 Task: Invite Team Member Softage.1@softage.net to Workspace Alternative Dispute Resolution Services. Invite Team Member Softage.2@softage.net to Workspace Alternative Dispute Resolution Services. Invite Team Member Softage.3@softage.net to Workspace Alternative Dispute Resolution Services. Invite Team Member Softage.4@softage.net to Workspace Alternative Dispute Resolution Services
Action: Mouse moved to (145, 84)
Screenshot: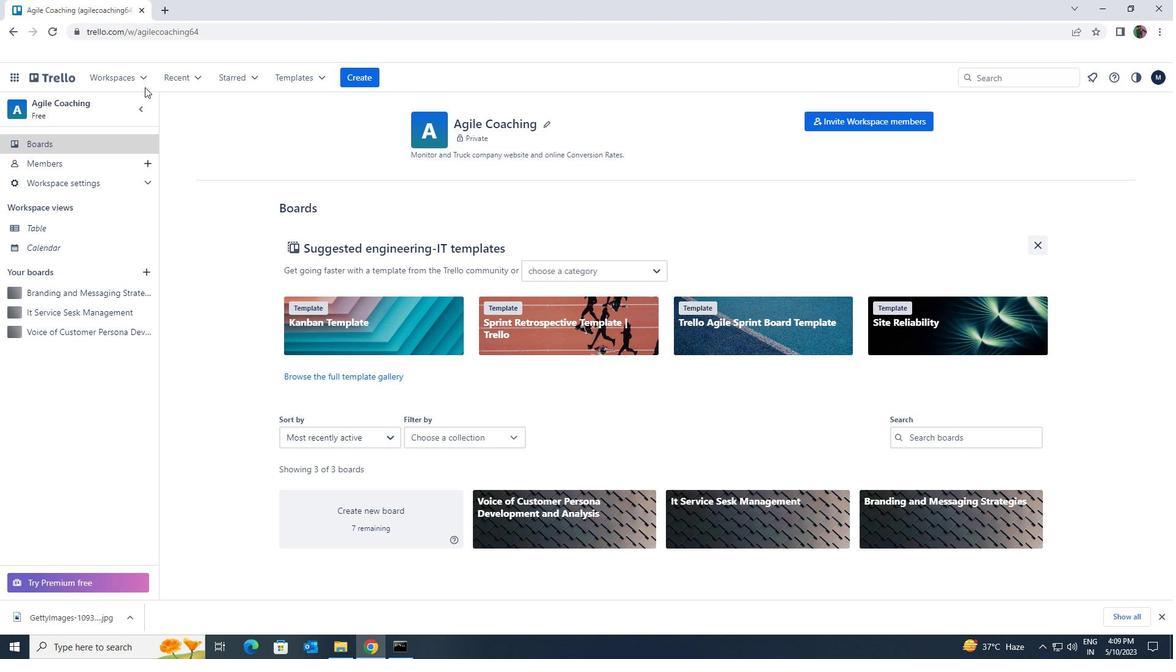 
Action: Mouse pressed left at (145, 84)
Screenshot: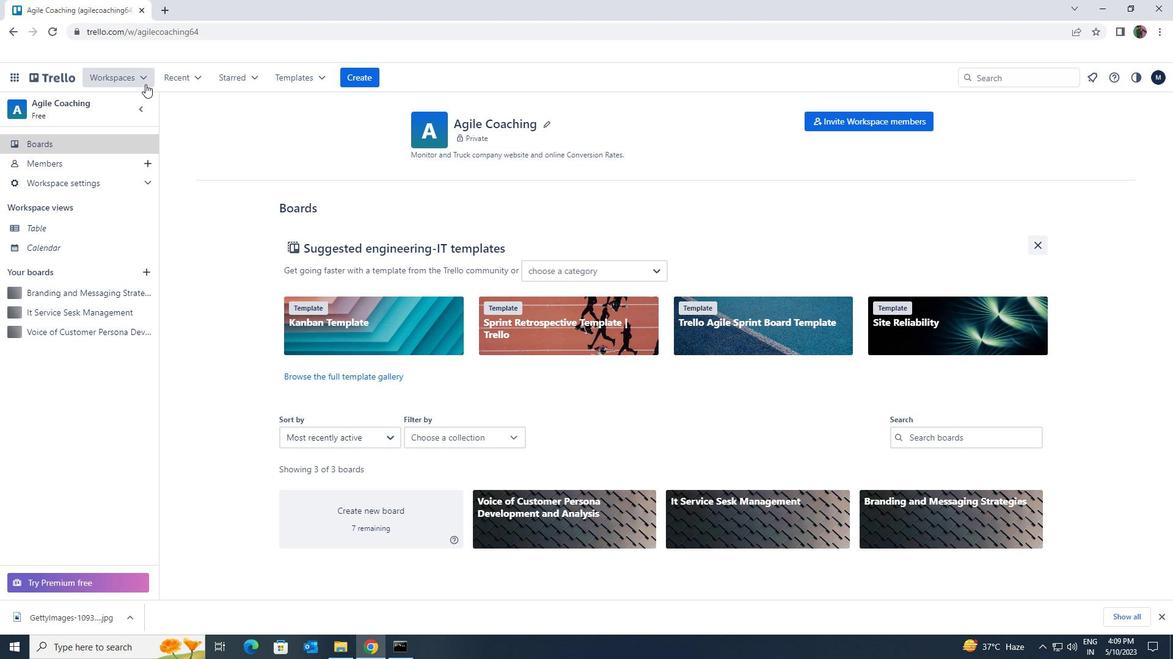 
Action: Mouse moved to (144, 249)
Screenshot: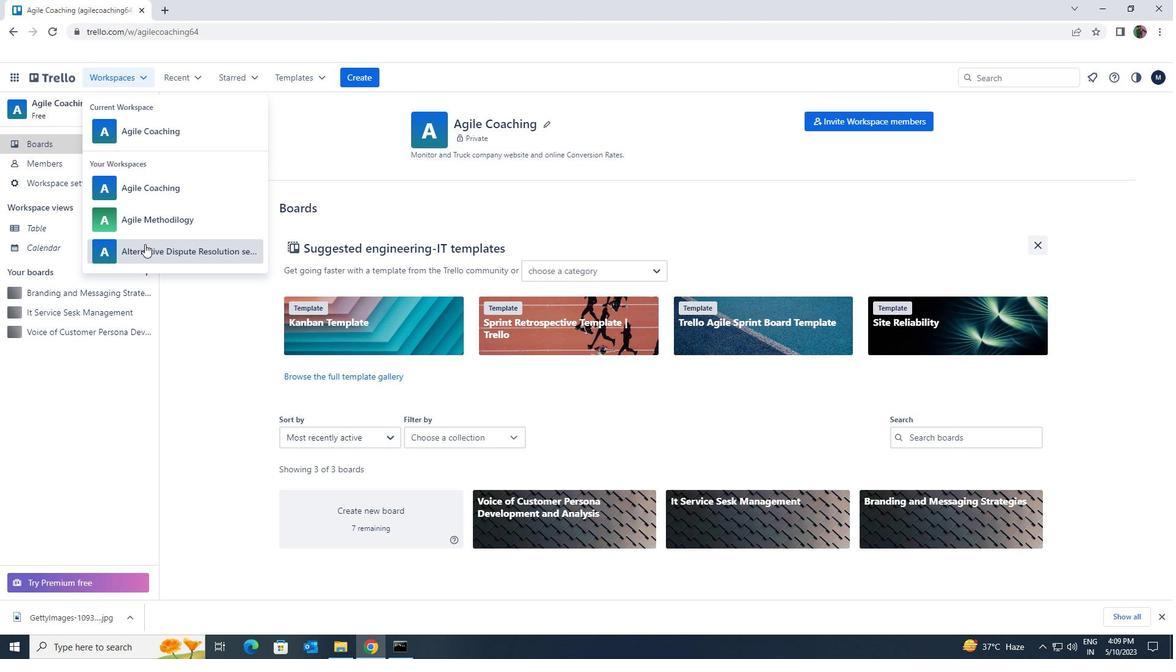 
Action: Mouse pressed left at (144, 249)
Screenshot: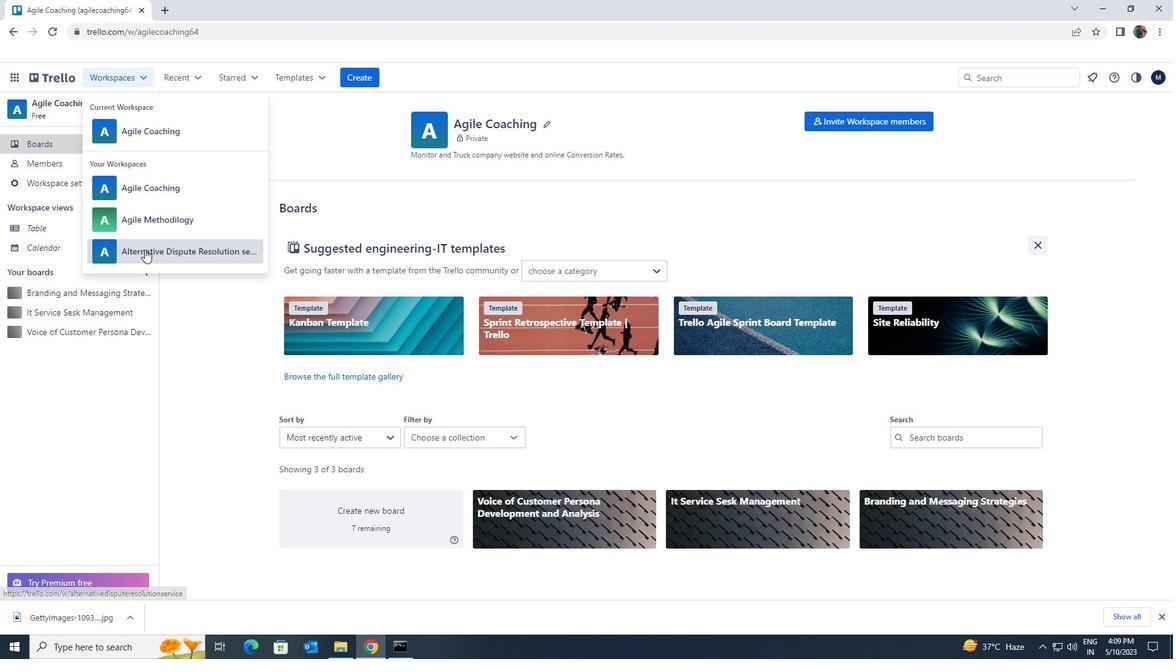 
Action: Mouse moved to (842, 128)
Screenshot: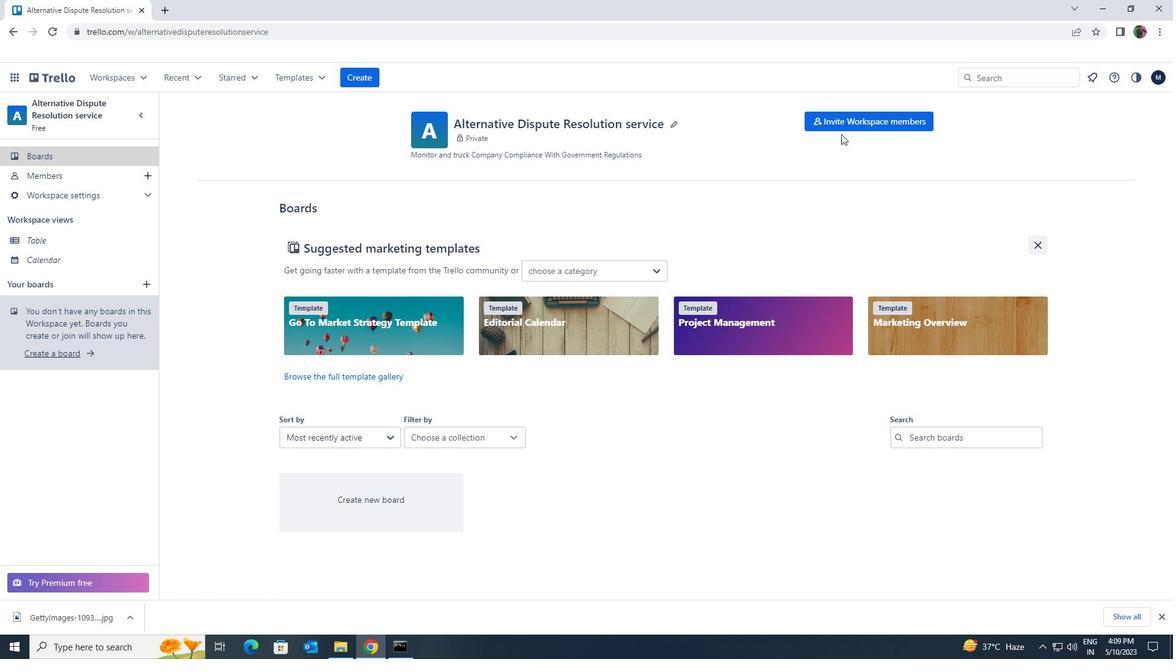 
Action: Mouse pressed left at (842, 128)
Screenshot: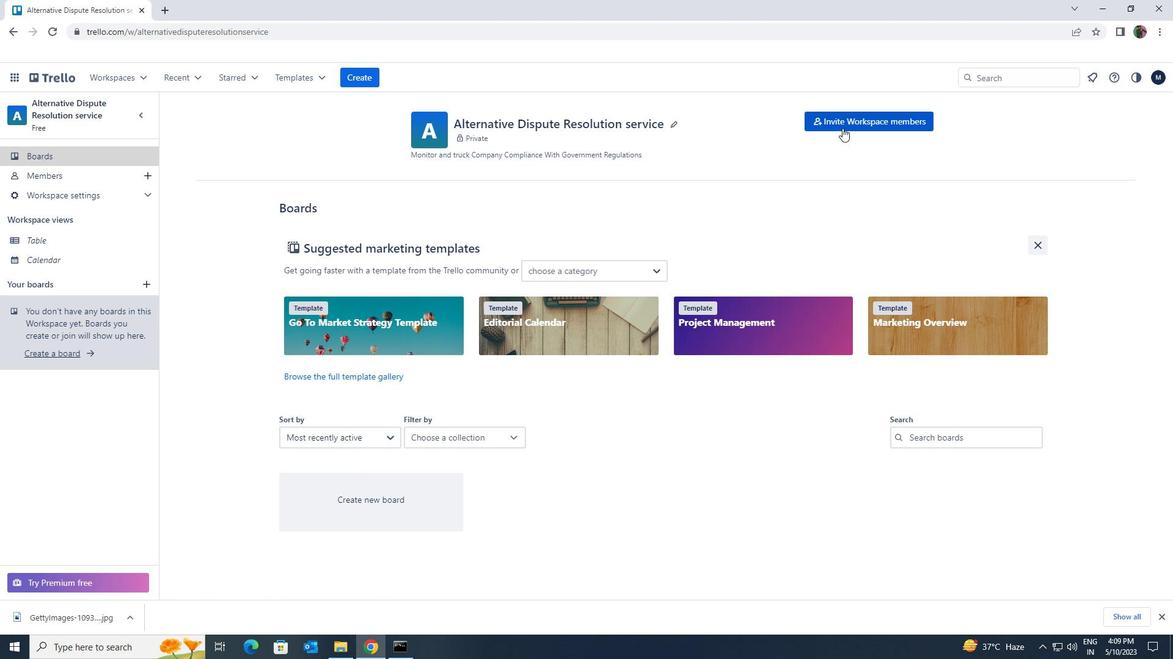 
Action: Mouse moved to (697, 328)
Screenshot: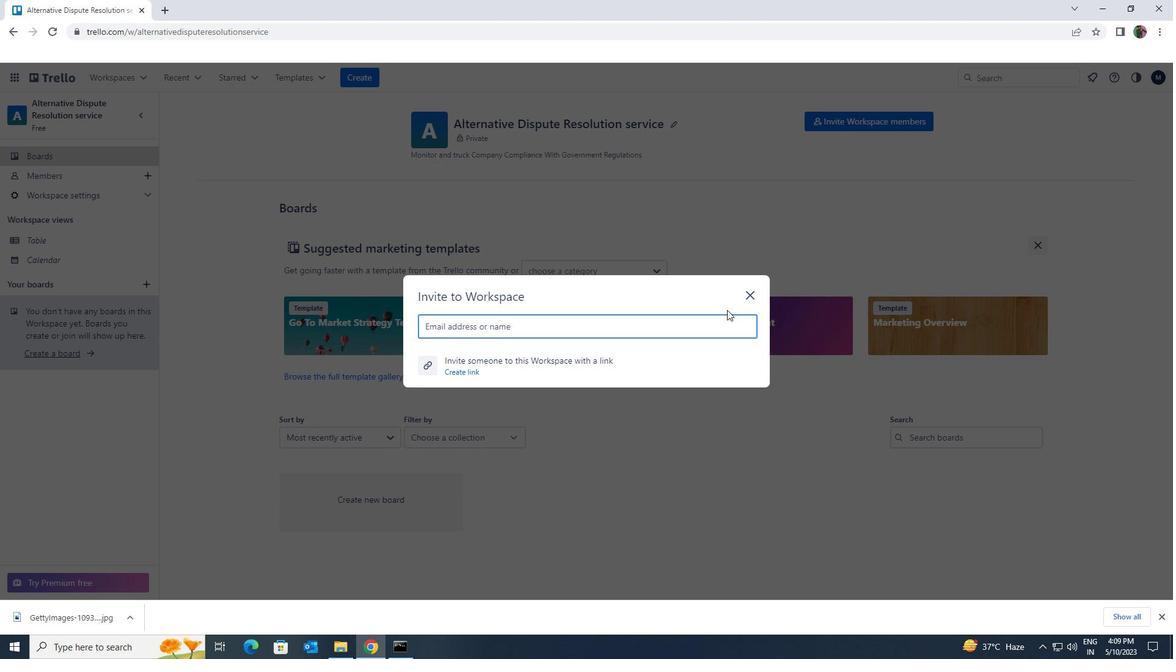 
Action: Mouse pressed left at (697, 328)
Screenshot: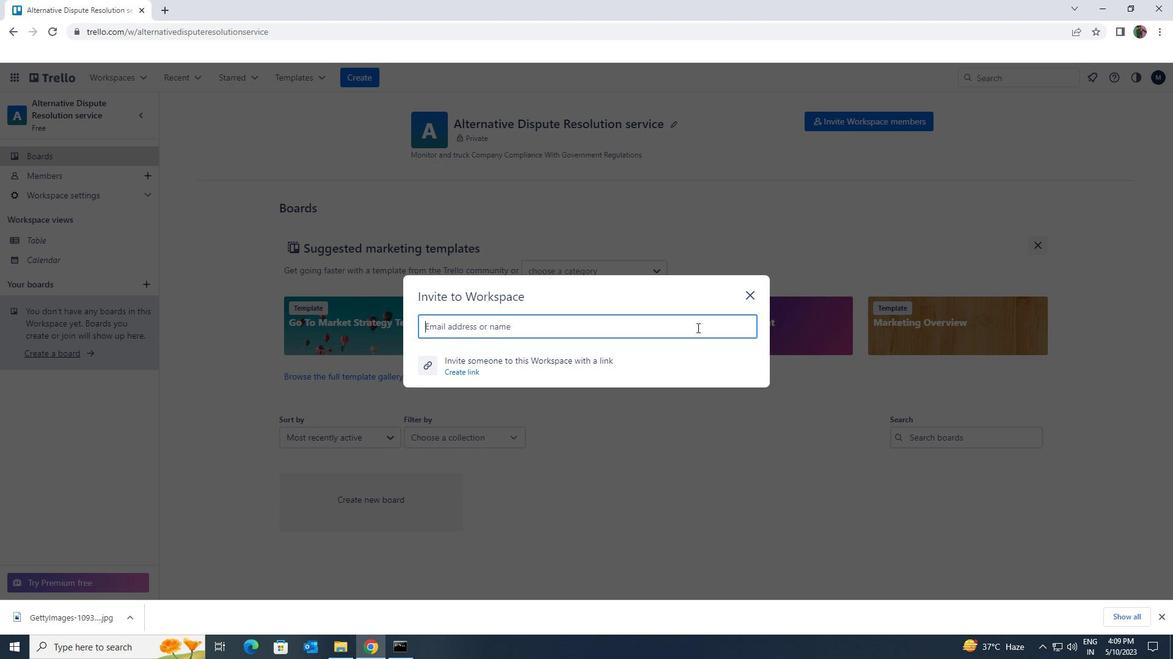 
Action: Key pressed <Key.shift>SOFTAGE.1<Key.shift>@SOFTAGE.NET
Screenshot: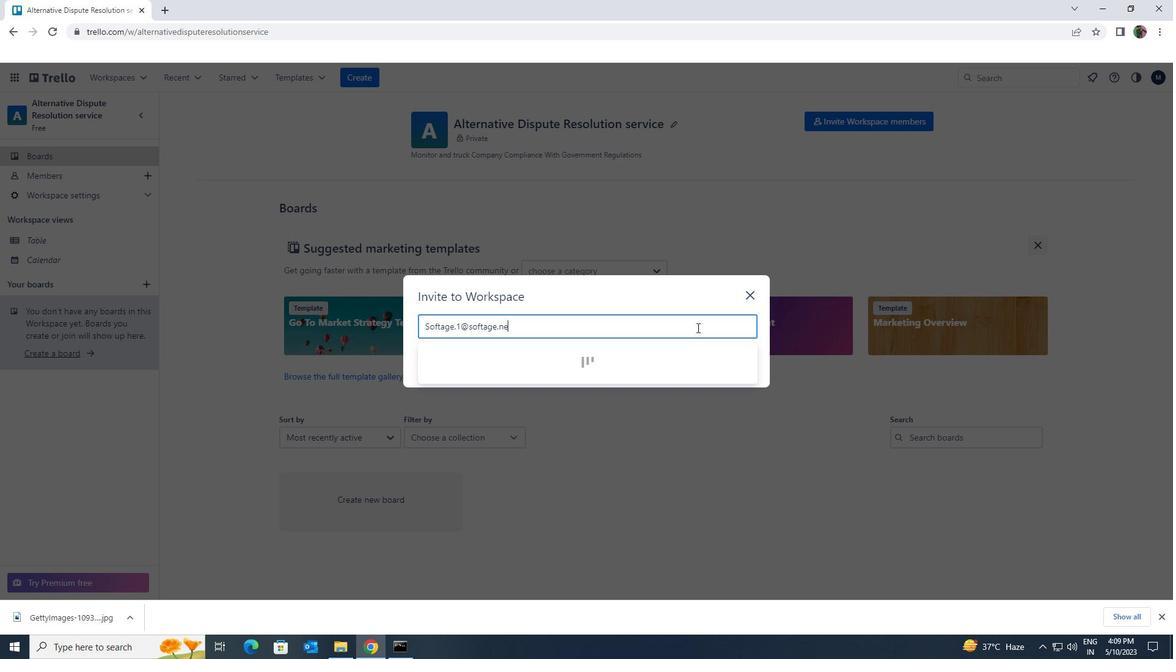 
Action: Mouse moved to (598, 361)
Screenshot: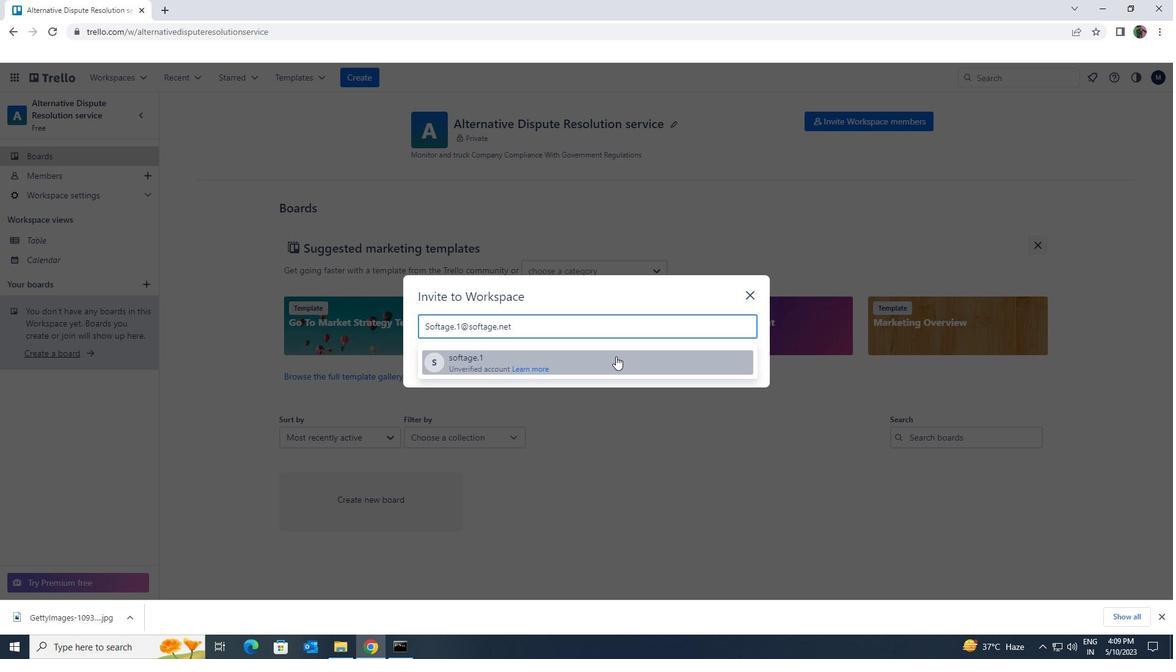 
Action: Mouse pressed left at (598, 361)
Screenshot: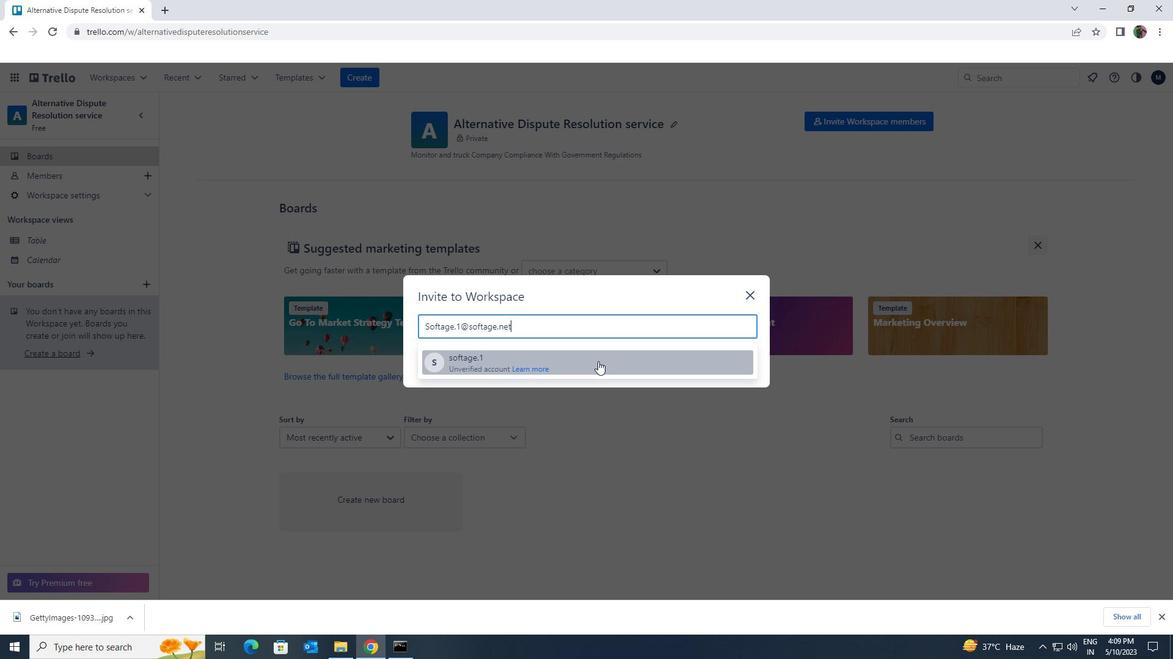 
Action: Mouse moved to (598, 358)
Screenshot: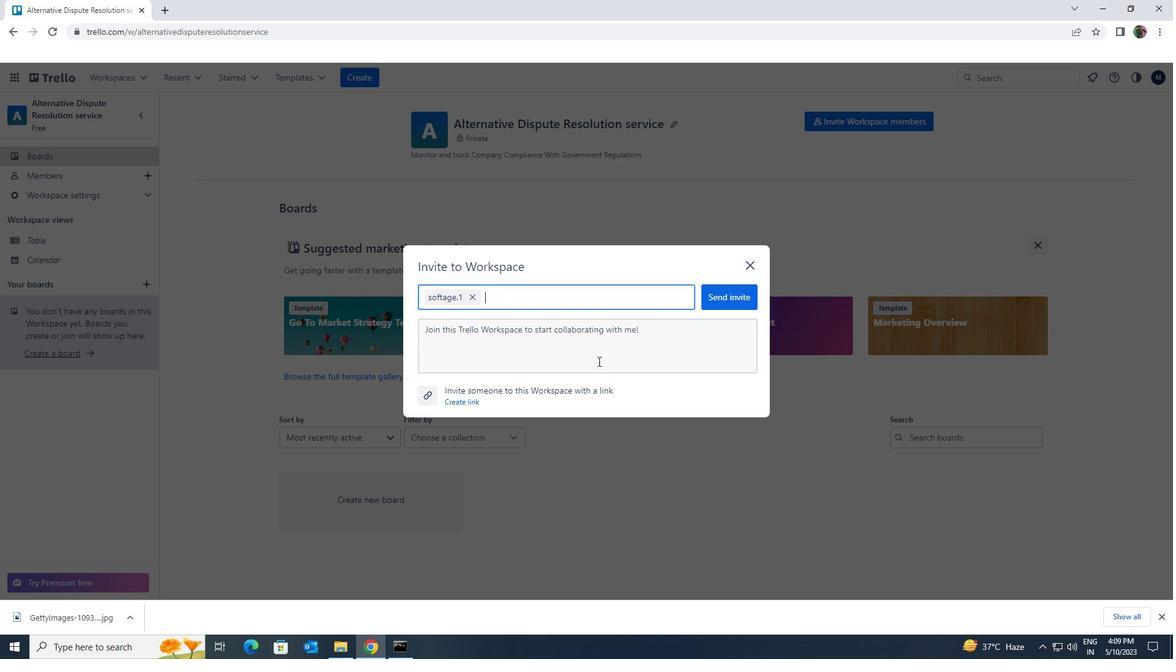 
Action: Key pressed <Key.shift>SOFTAGE.2<Key.shift><Key.shift><Key.shift><Key.shift><Key.shift><Key.shift><Key.shift><Key.shift>@SOFTAGE.NET
Screenshot: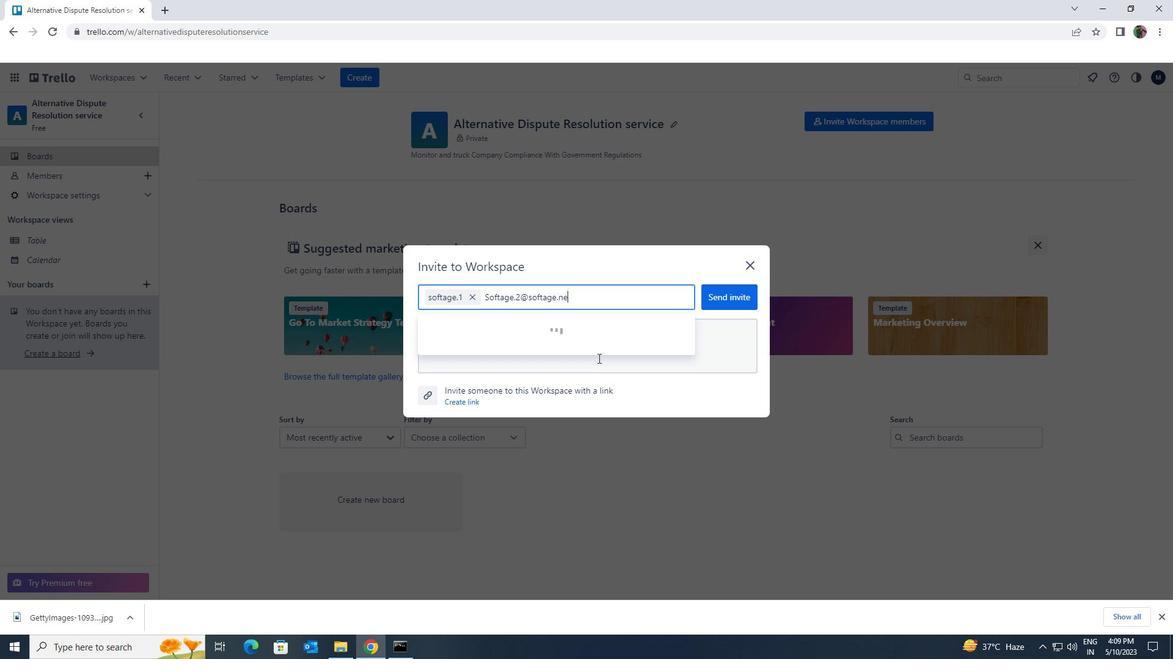 
Action: Mouse moved to (542, 333)
Screenshot: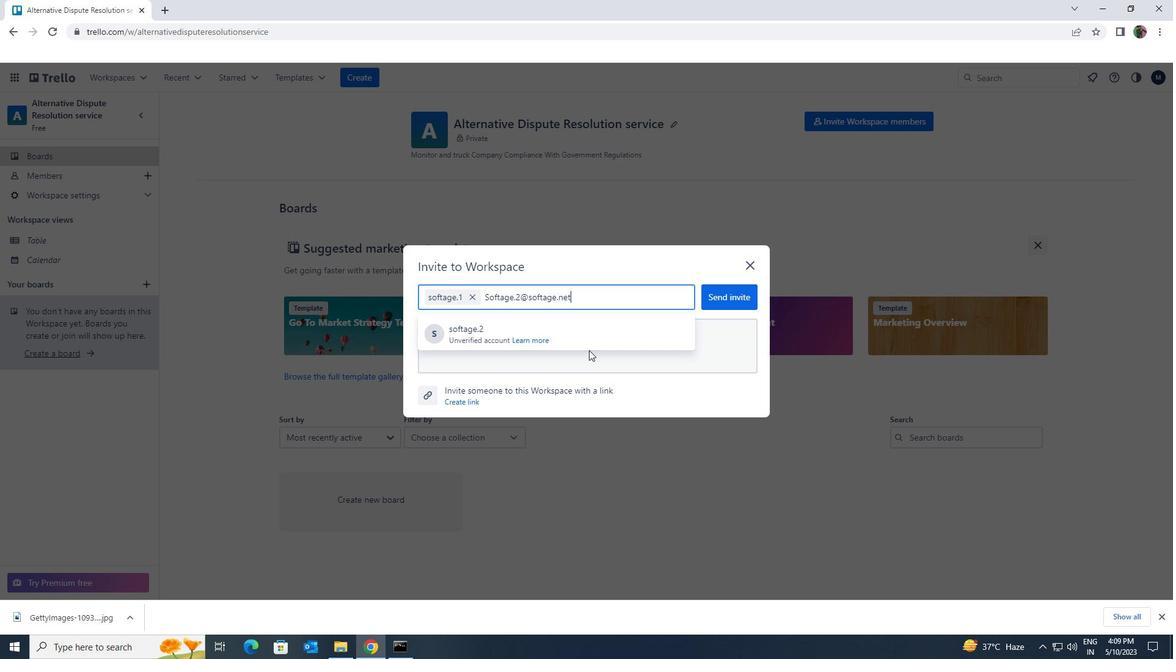 
Action: Mouse pressed left at (542, 333)
Screenshot: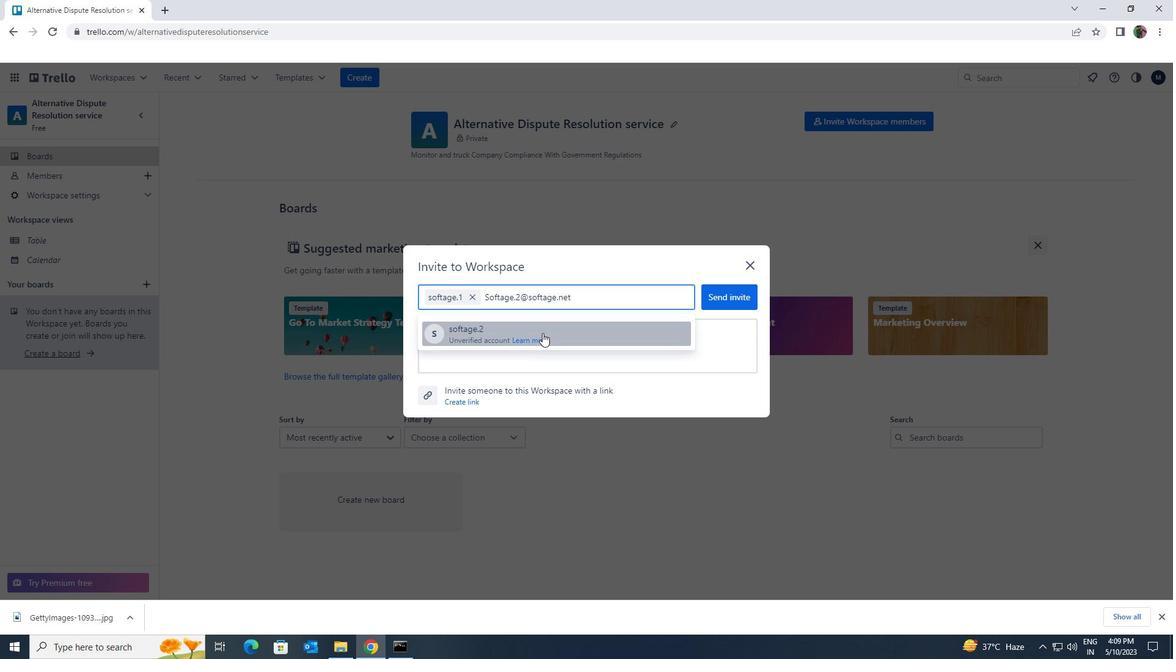 
Action: Key pressed <Key.shift><Key.shift><Key.shift>SOFTAGE.3<Key.shift>@SOFTAGE.NET
Screenshot: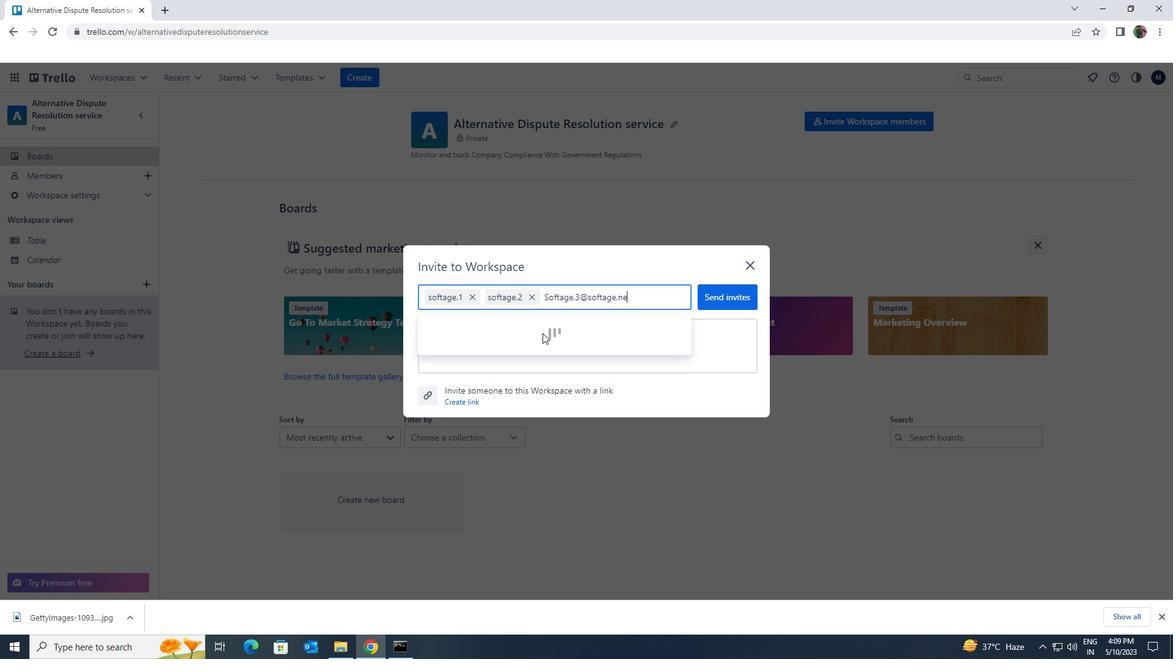 
Action: Mouse pressed left at (542, 333)
Screenshot: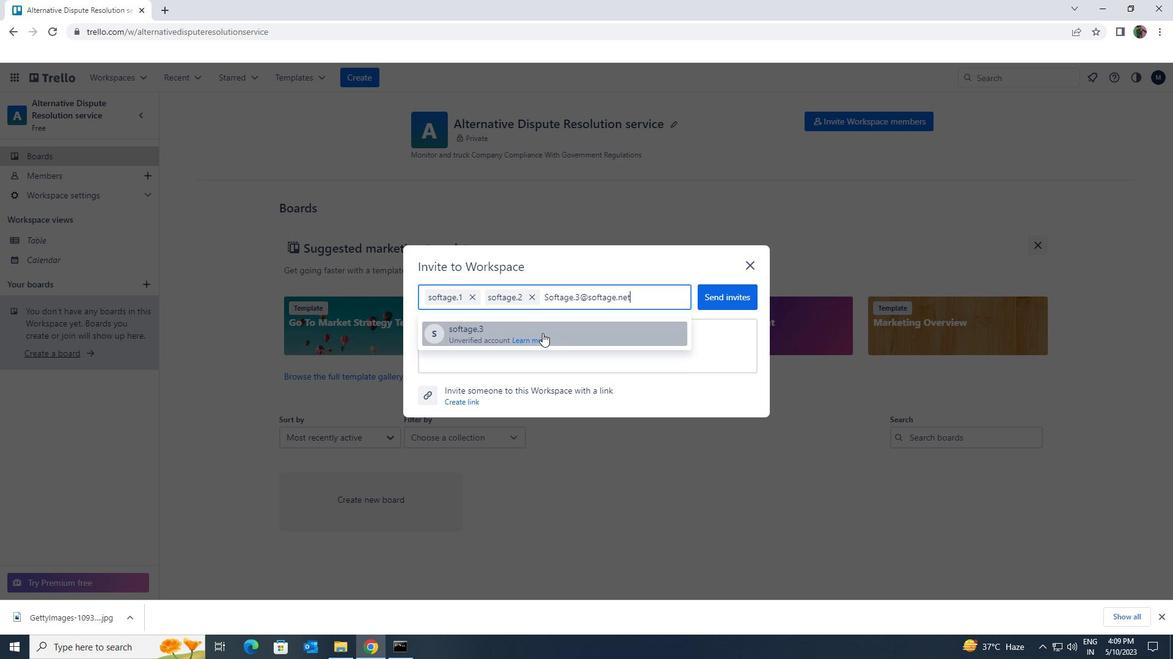 
Action: Key pressed <Key.shift><Key.shift><Key.shift>SOFTAGE.4<Key.shift>@<Key.shift><Key.shift><Key.shift><Key.shift>SOFTAGE.NET
Screenshot: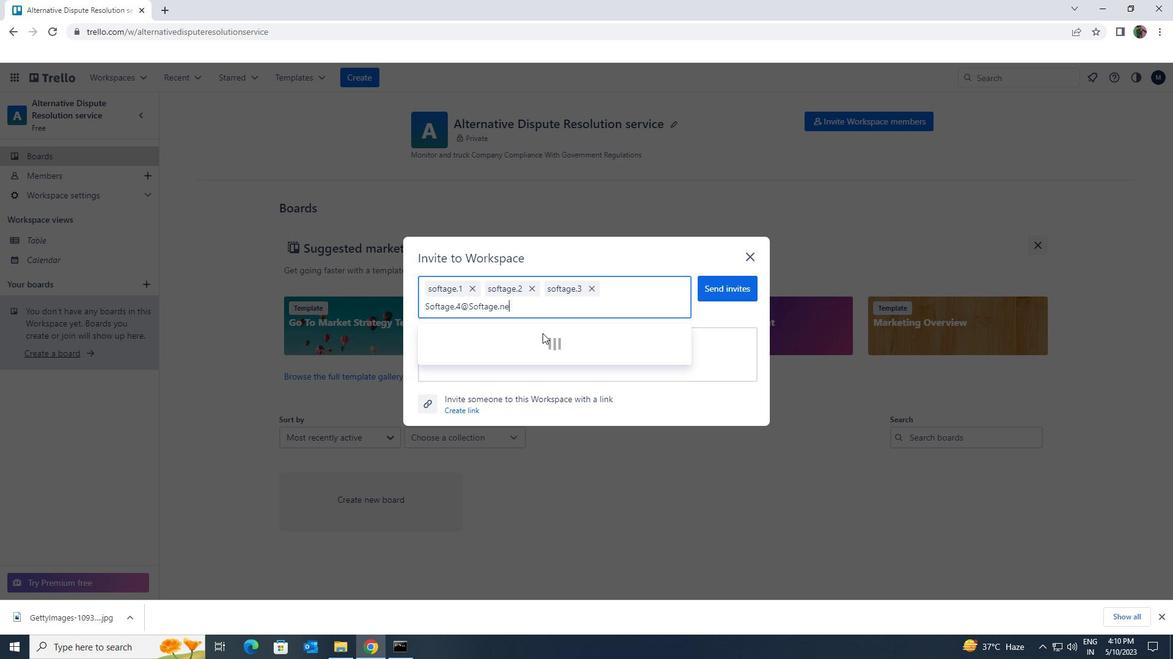 
Action: Mouse pressed left at (542, 333)
Screenshot: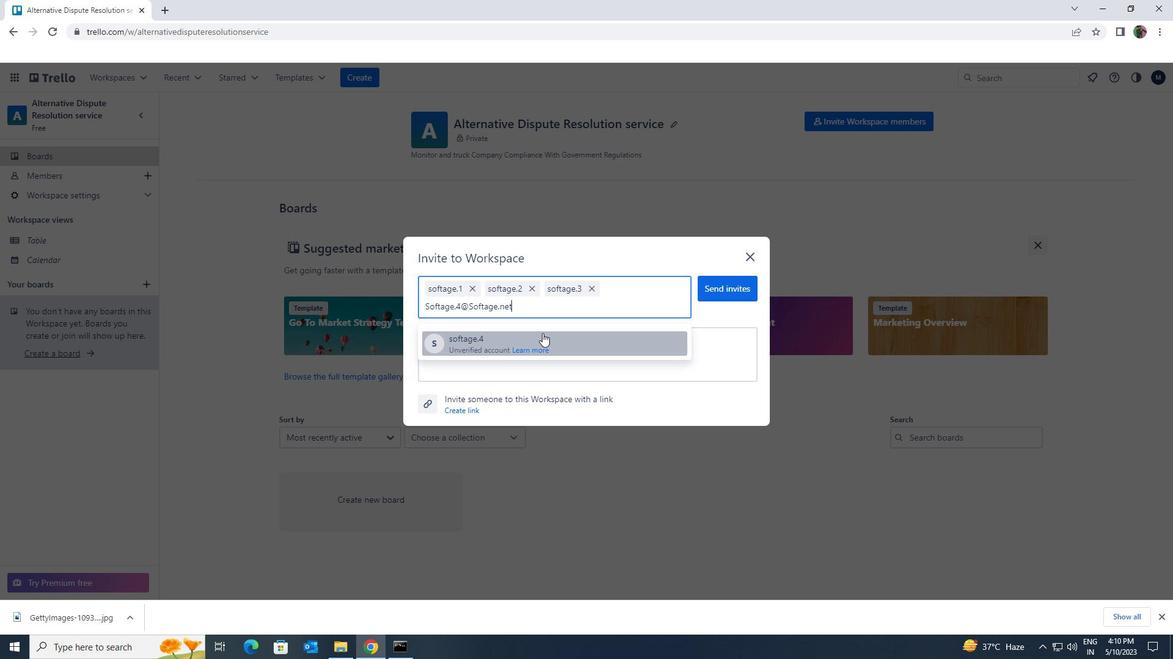 
Action: Mouse moved to (714, 285)
Screenshot: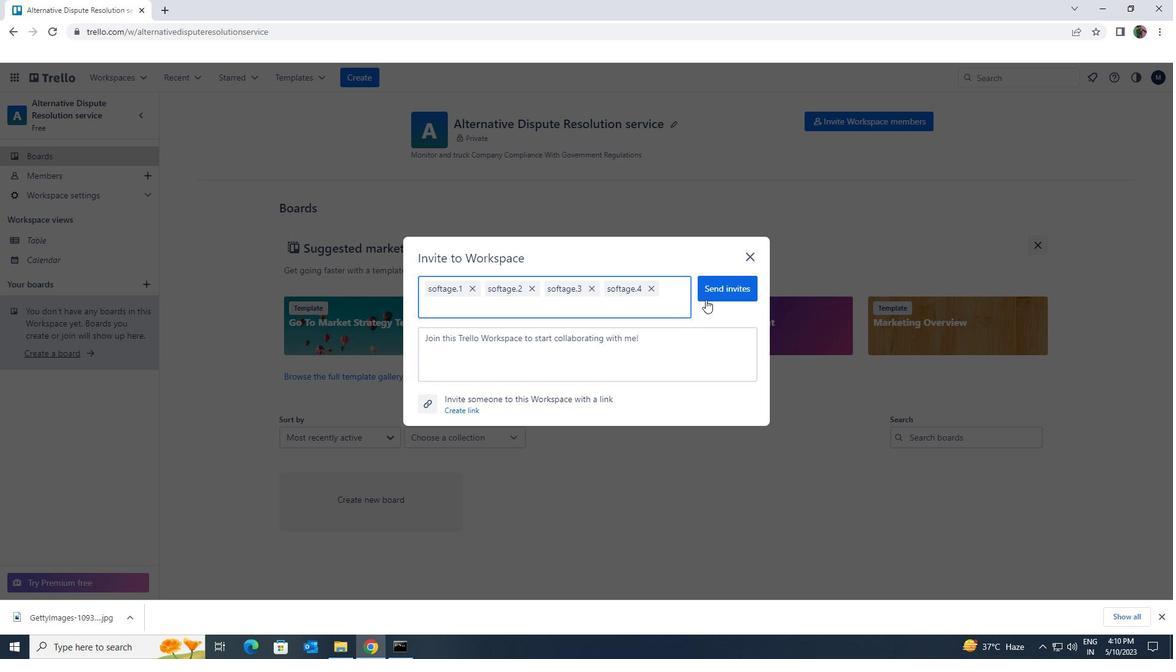 
Action: Mouse pressed left at (714, 285)
Screenshot: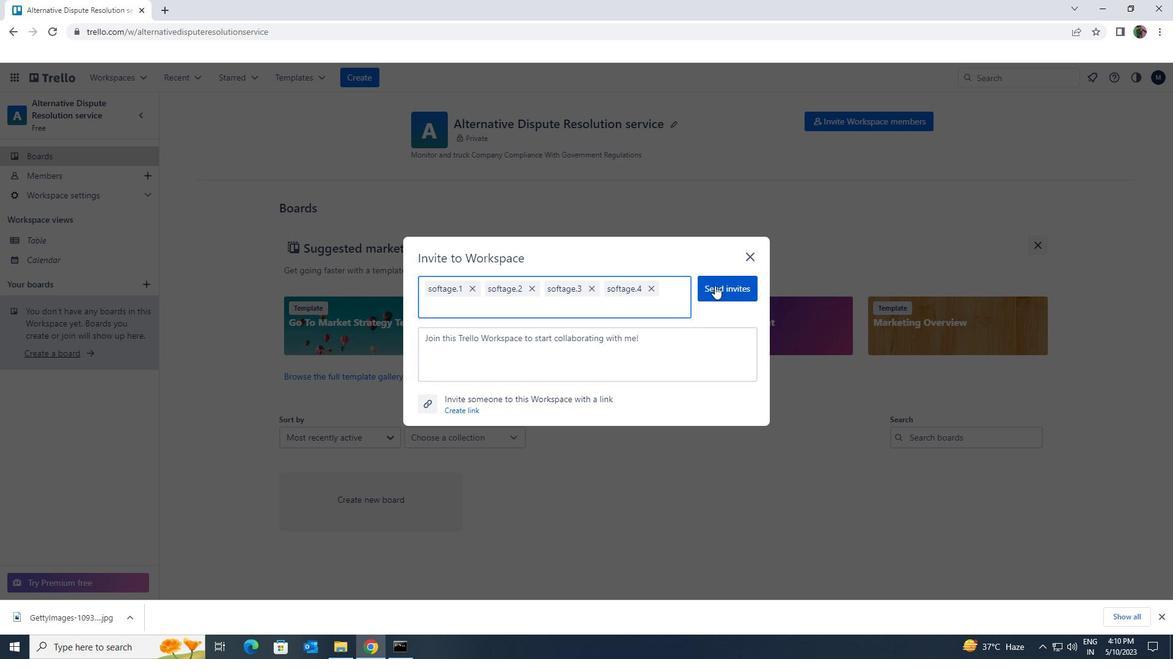 
Action: Mouse moved to (719, 285)
Screenshot: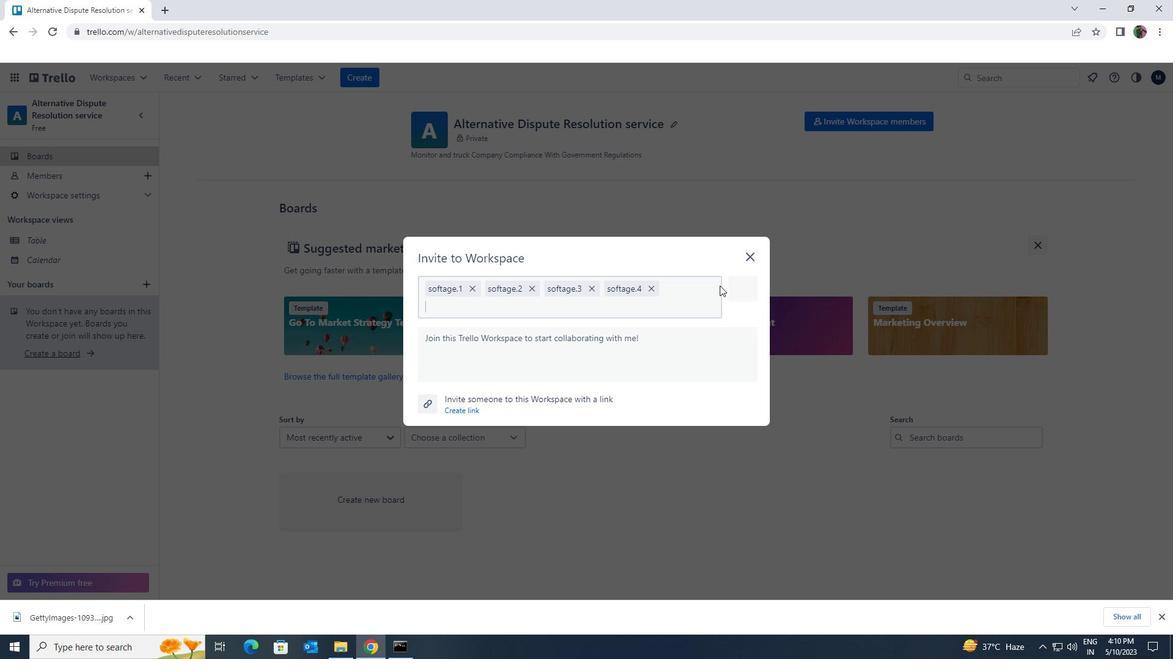 
